 Task: Add a condition where "Channel Is" instagram direct" in recently solved tickets.
Action: Mouse moved to (87, 271)
Screenshot: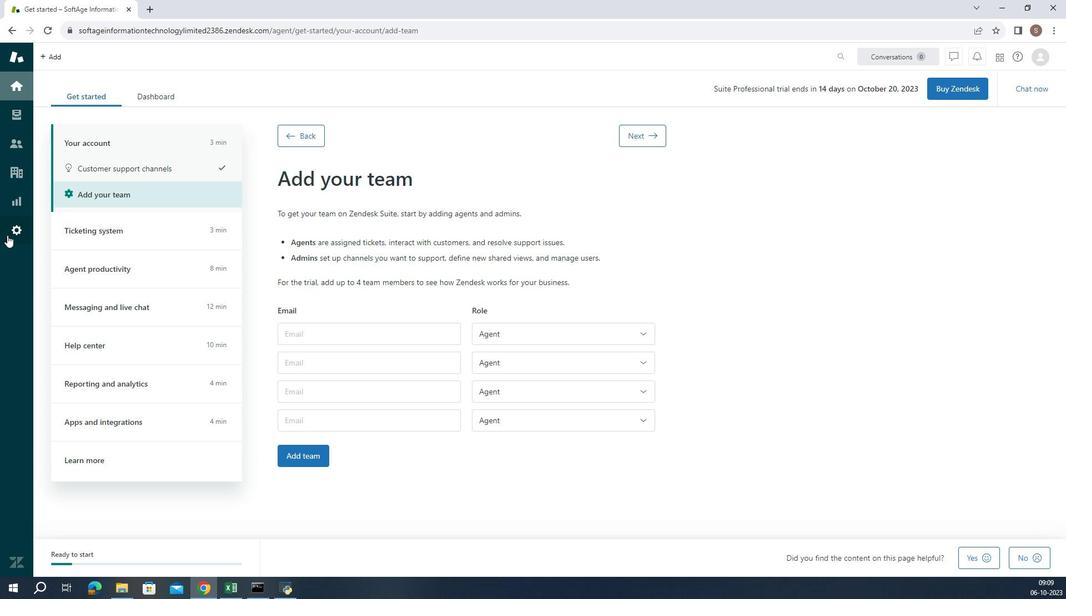 
Action: Mouse pressed left at (87, 271)
Screenshot: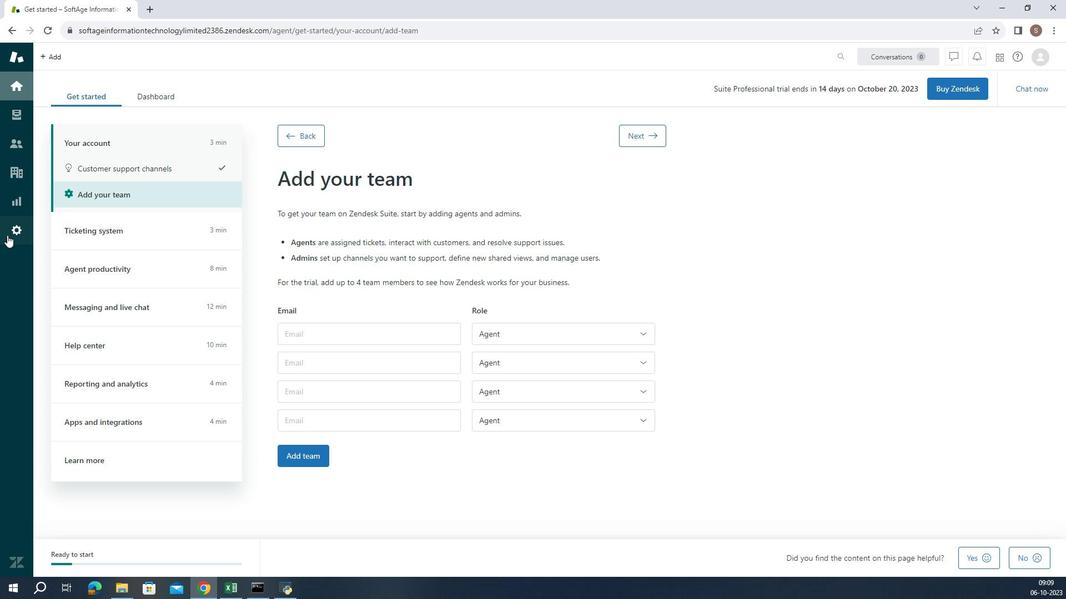 
Action: Mouse moved to (398, 491)
Screenshot: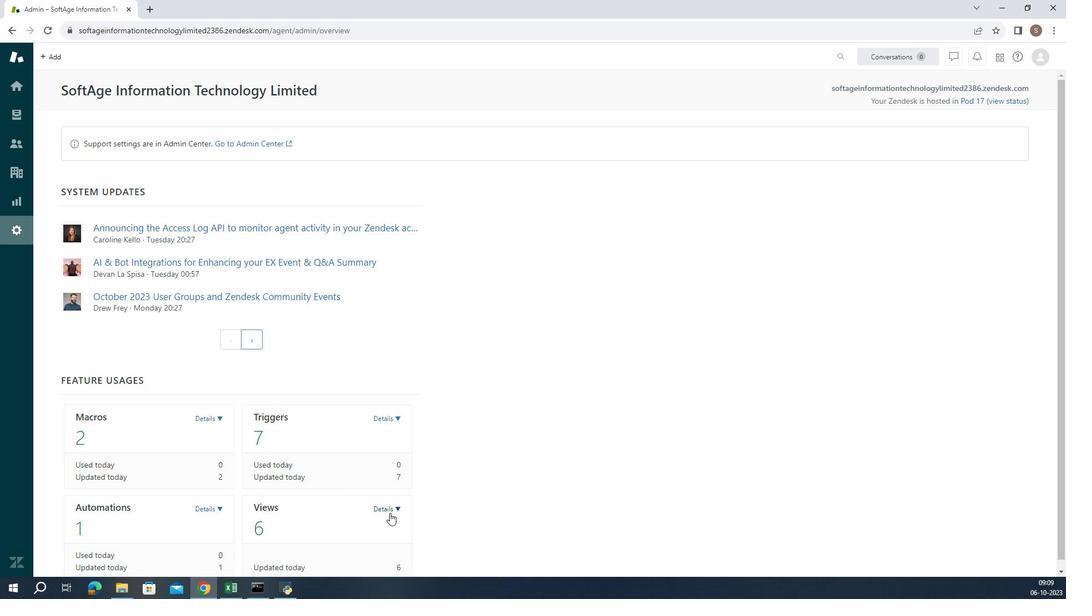
Action: Mouse pressed left at (398, 491)
Screenshot: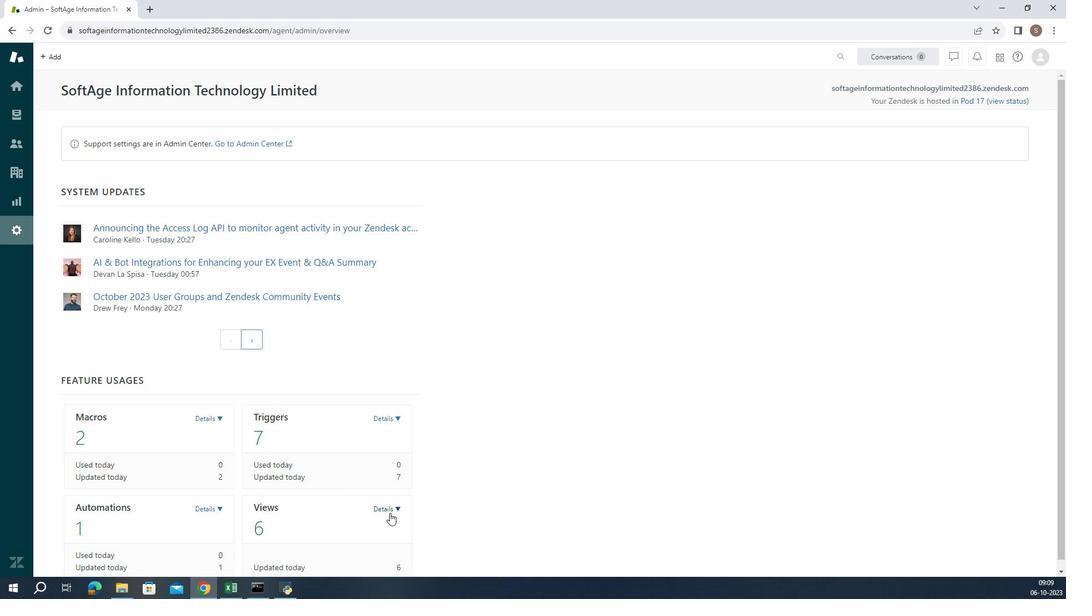 
Action: Mouse moved to (366, 519)
Screenshot: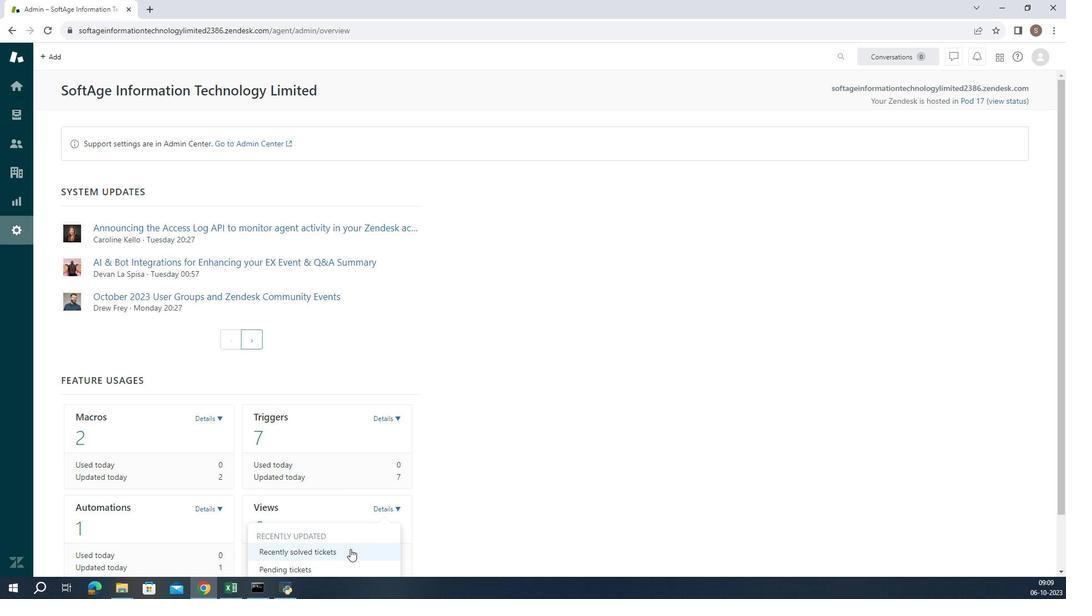 
Action: Mouse pressed left at (366, 519)
Screenshot: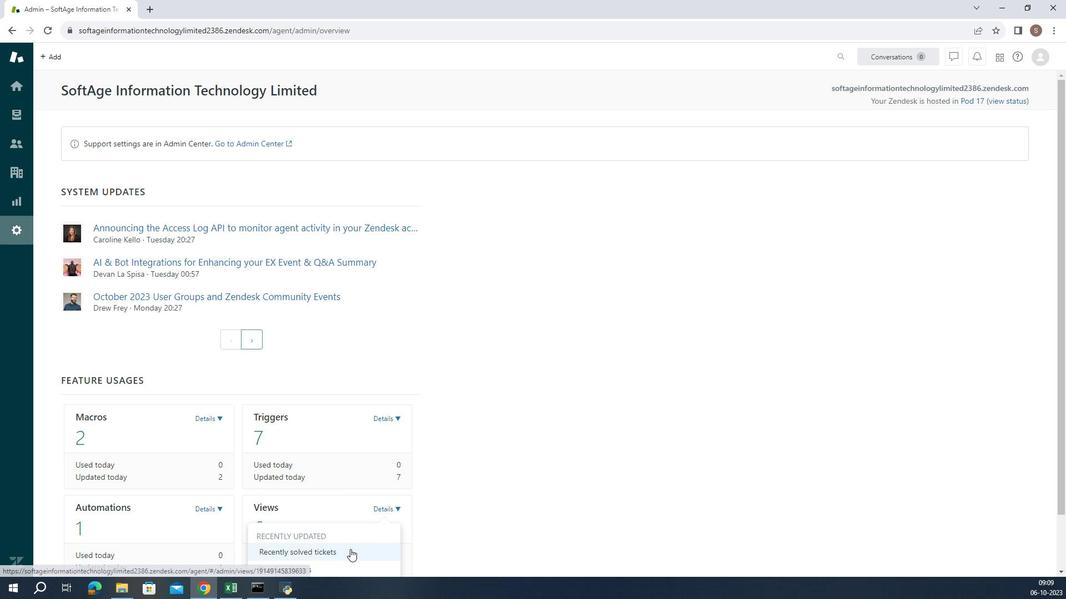 
Action: Mouse moved to (216, 377)
Screenshot: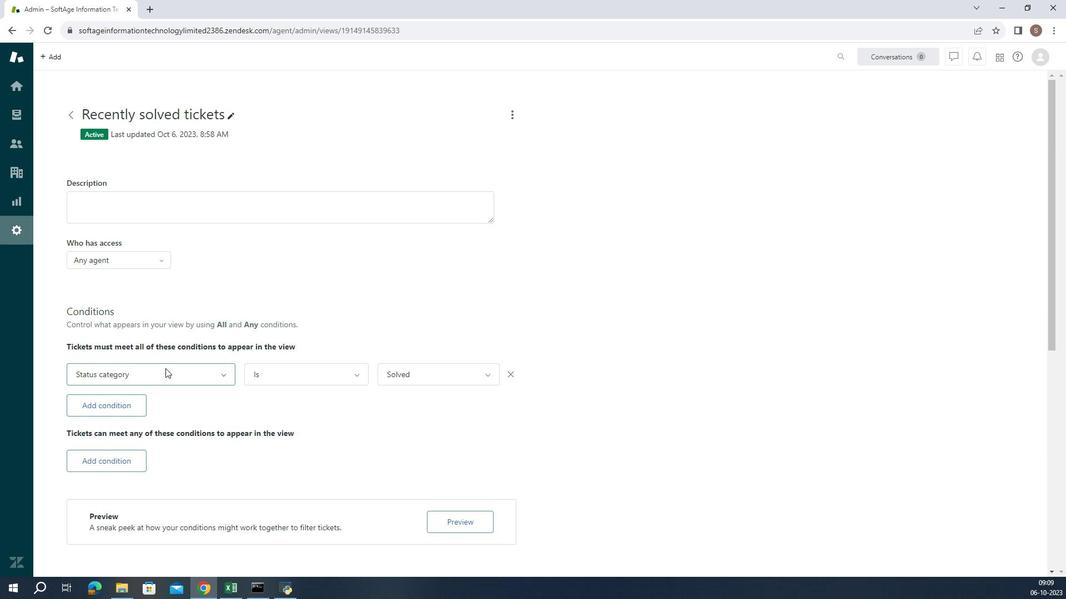 
Action: Mouse pressed left at (216, 377)
Screenshot: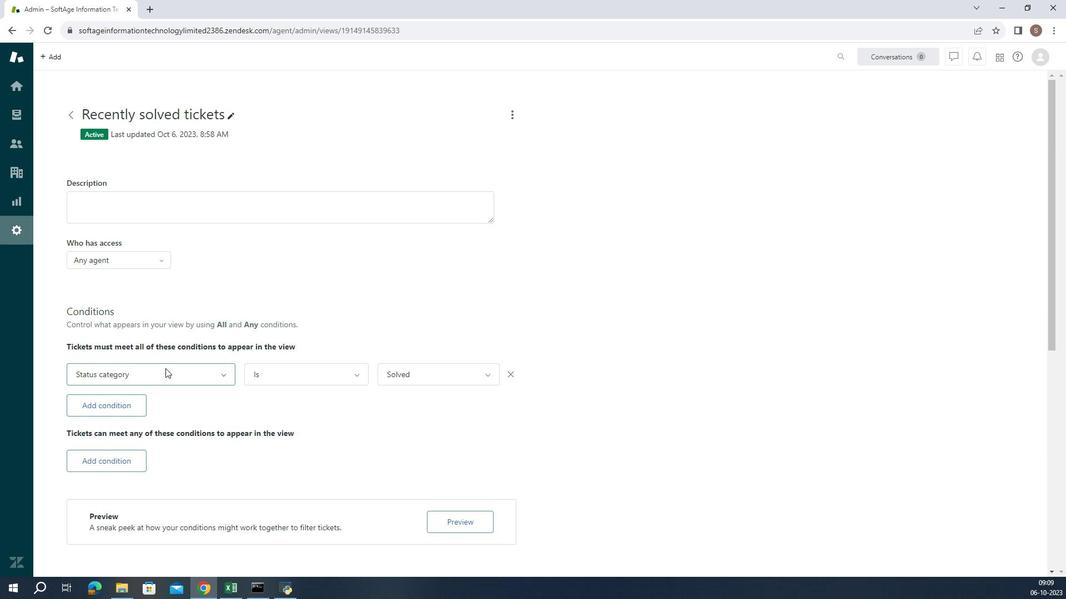 
Action: Mouse moved to (217, 312)
Screenshot: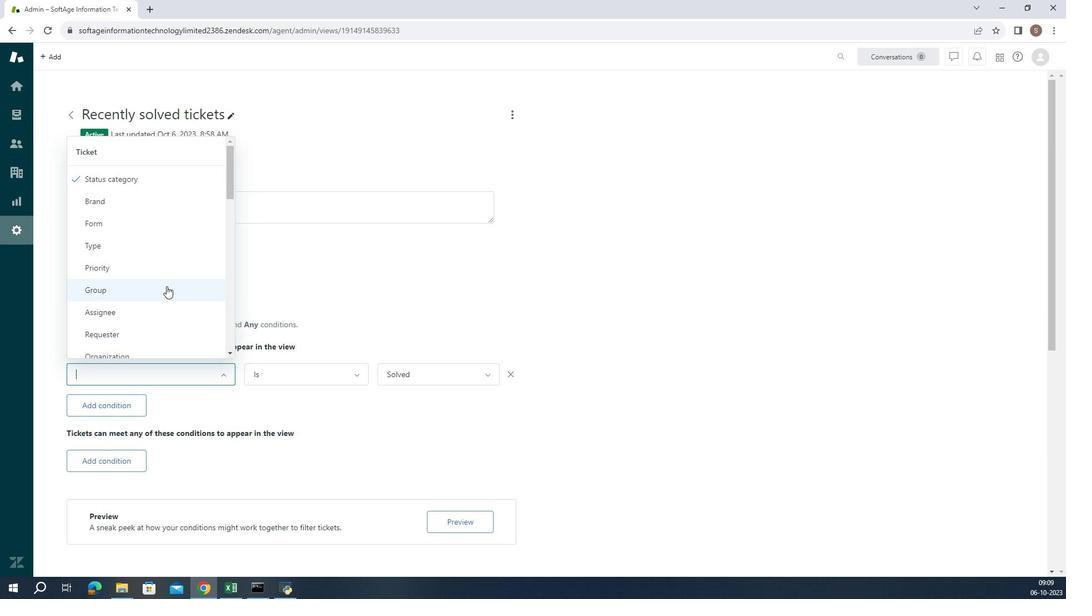 
Action: Mouse scrolled (217, 311) with delta (0, 0)
Screenshot: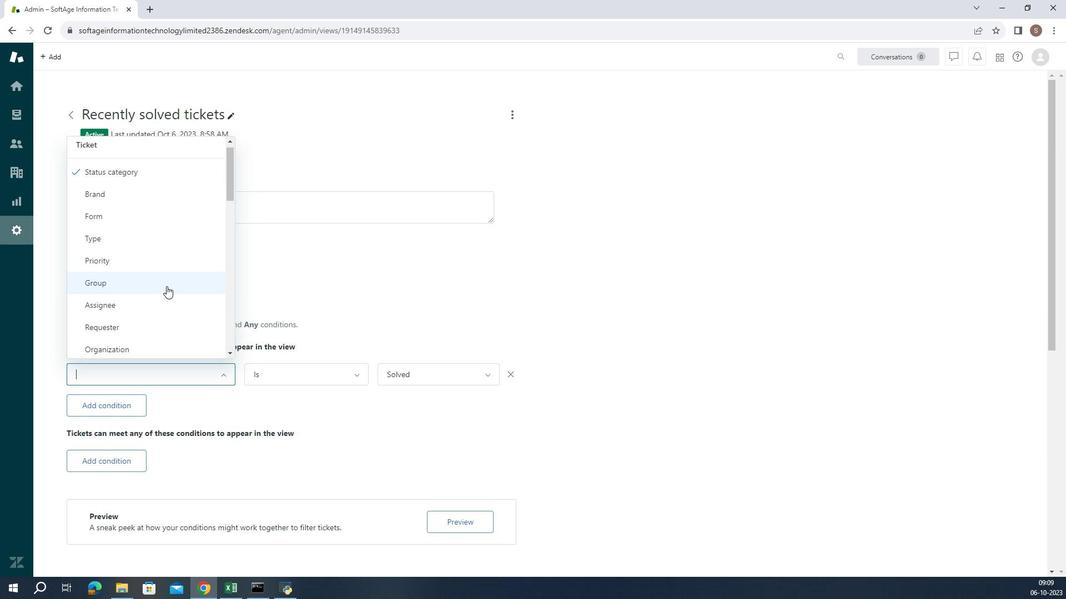 
Action: Mouse scrolled (217, 311) with delta (0, 0)
Screenshot: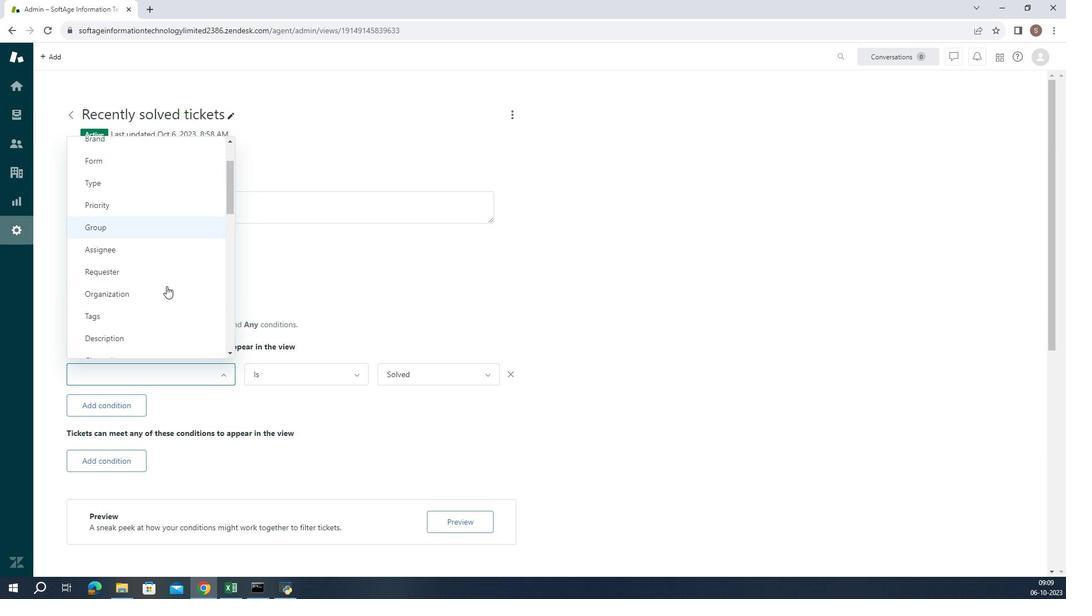 
Action: Mouse scrolled (217, 311) with delta (0, 0)
Screenshot: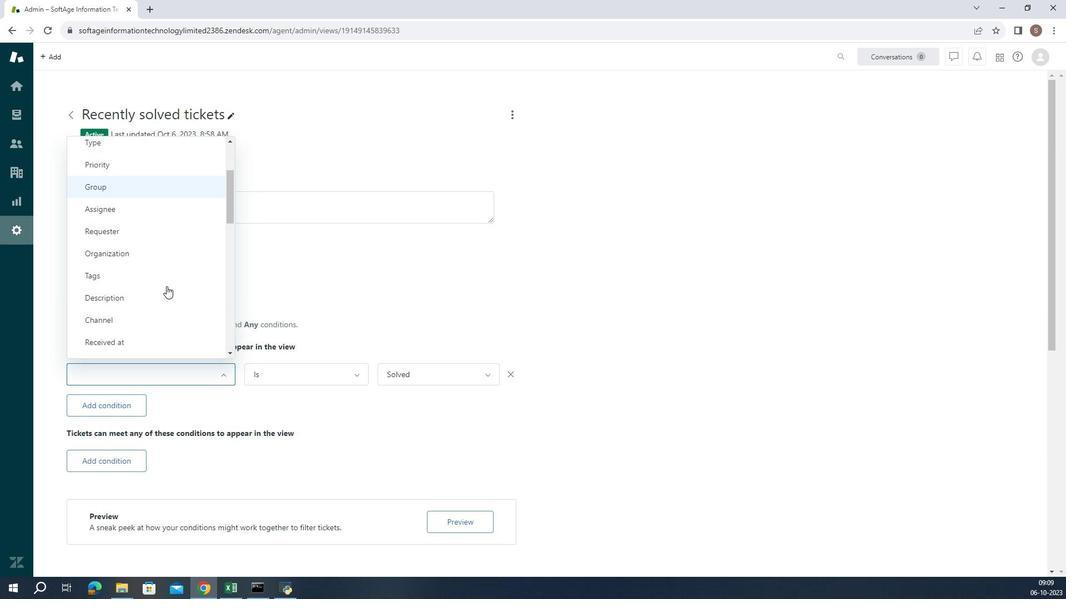 
Action: Mouse moved to (202, 289)
Screenshot: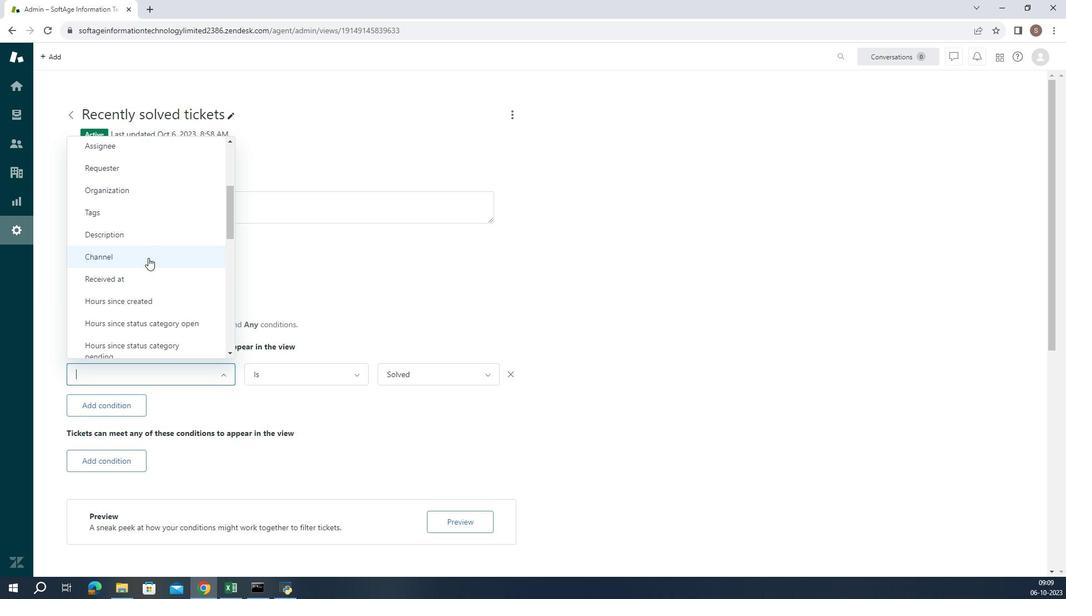 
Action: Mouse pressed left at (202, 289)
Screenshot: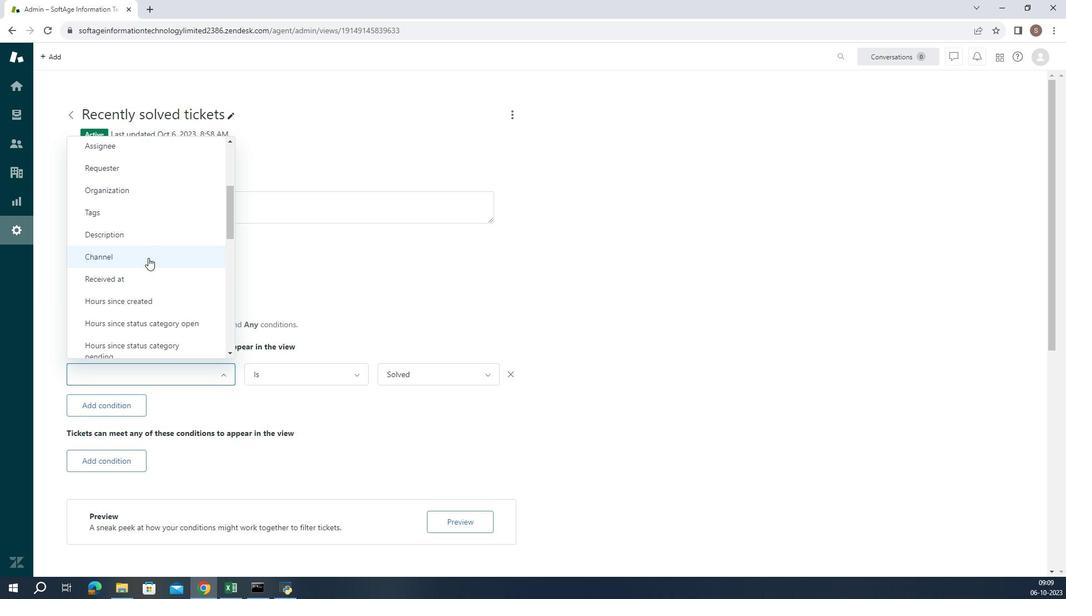 
Action: Mouse moved to (329, 377)
Screenshot: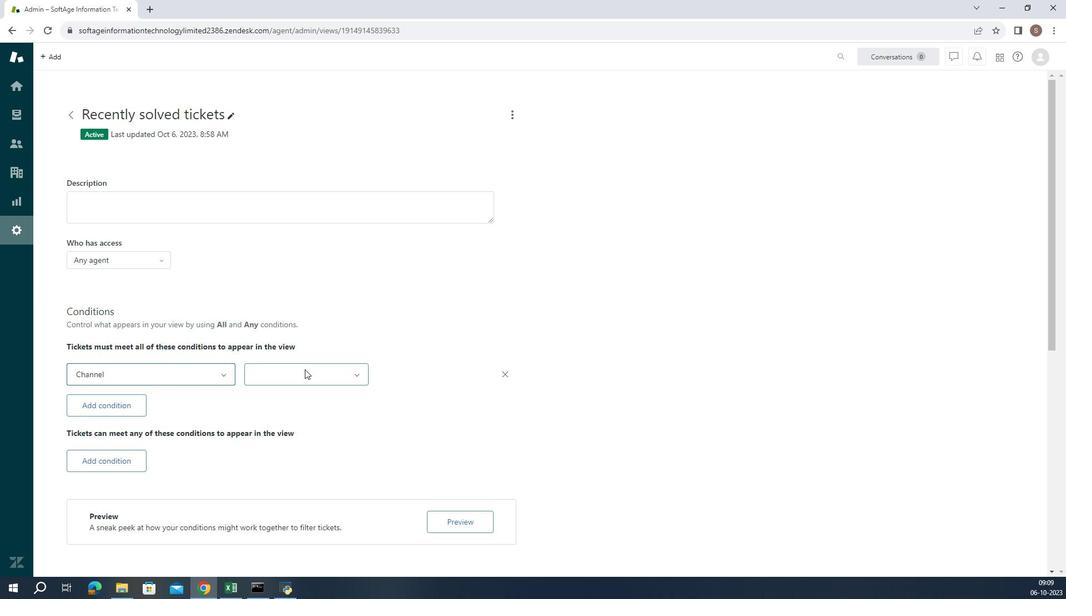
Action: Mouse pressed left at (329, 377)
Screenshot: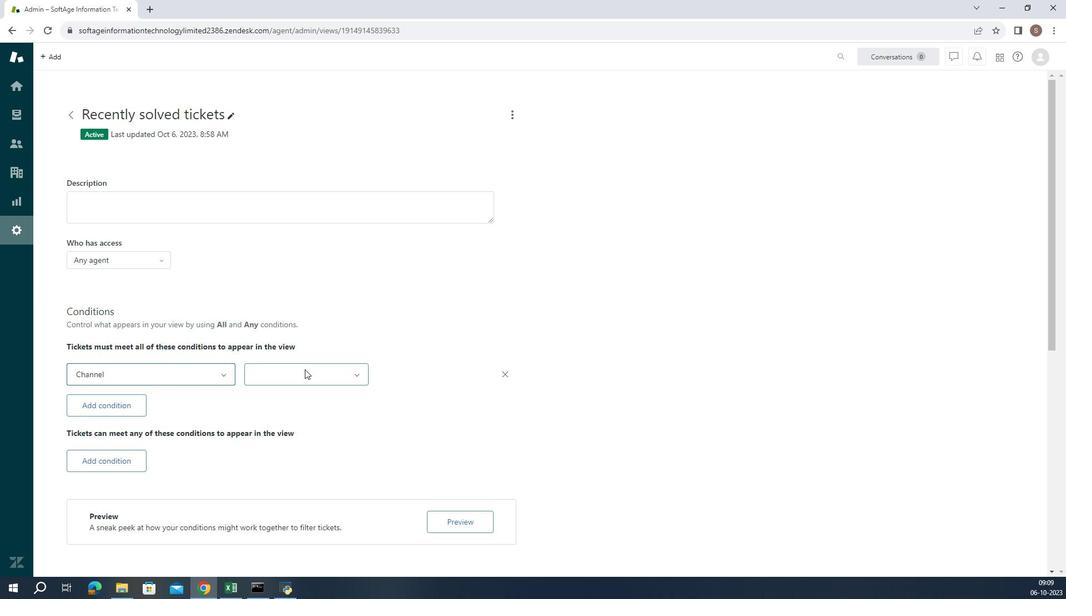 
Action: Mouse moved to (331, 400)
Screenshot: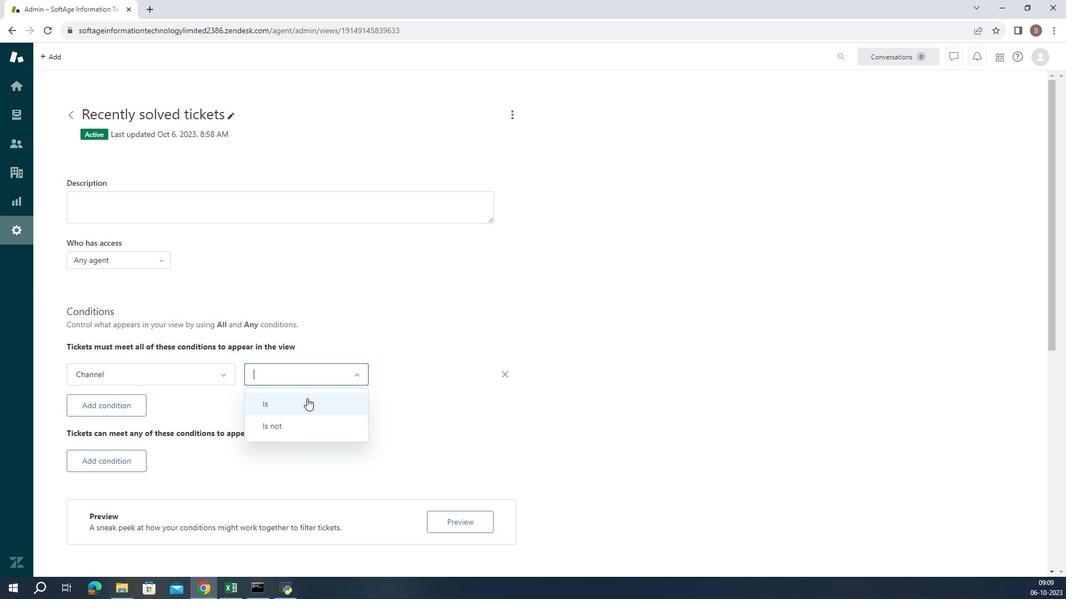 
Action: Mouse pressed left at (331, 400)
Screenshot: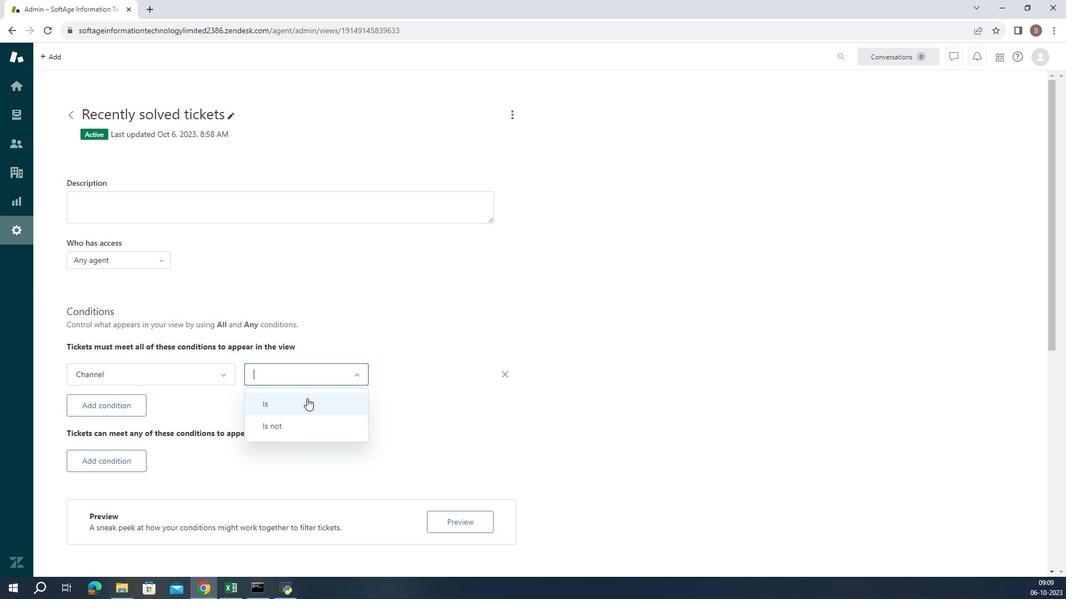 
Action: Mouse moved to (426, 381)
Screenshot: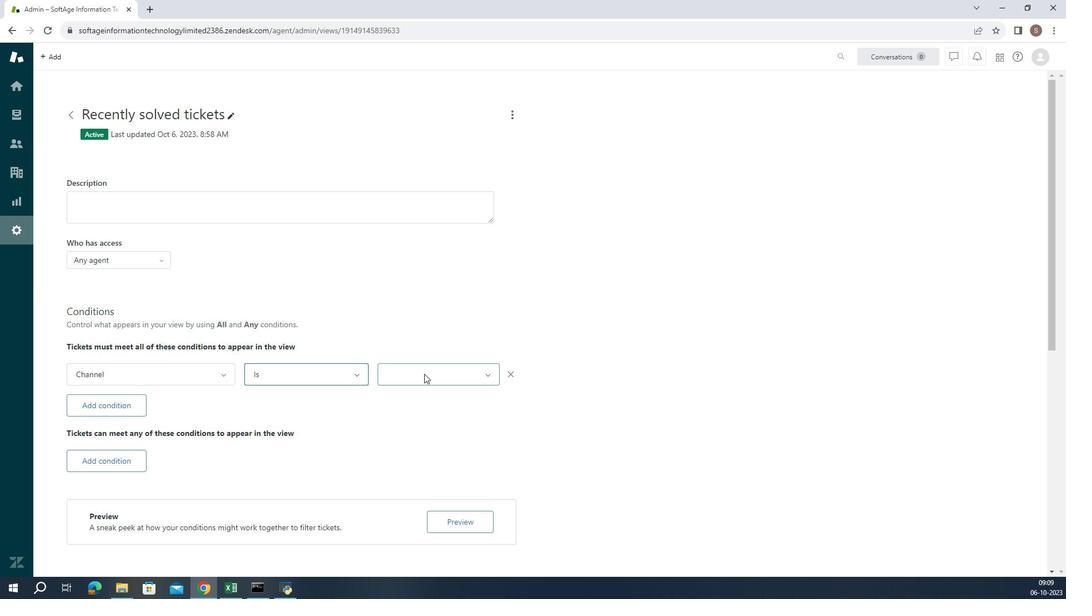 
Action: Mouse pressed left at (426, 381)
Screenshot: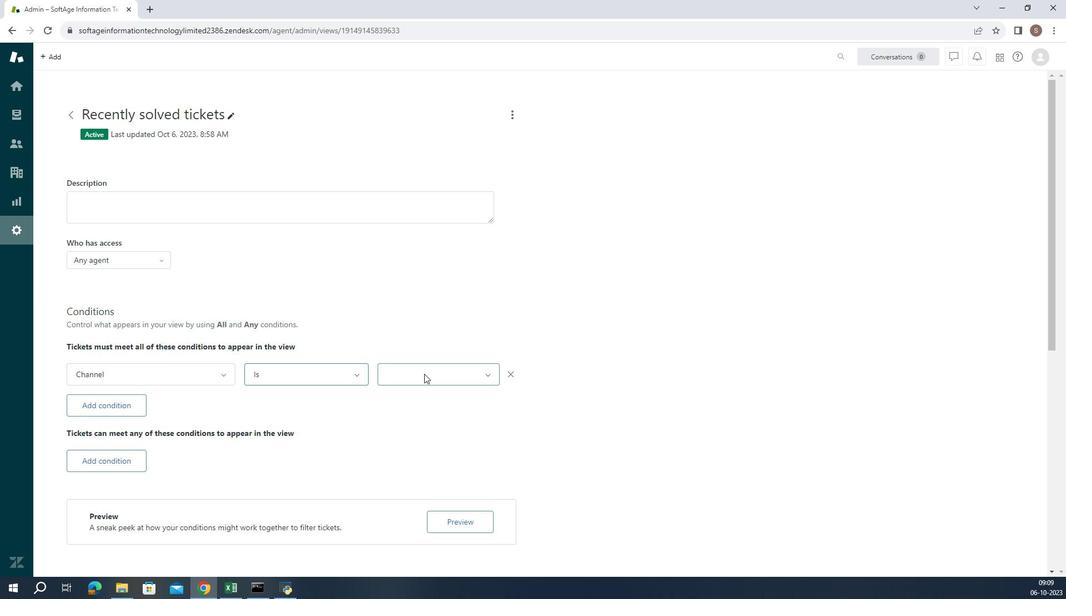 
Action: Mouse moved to (441, 294)
Screenshot: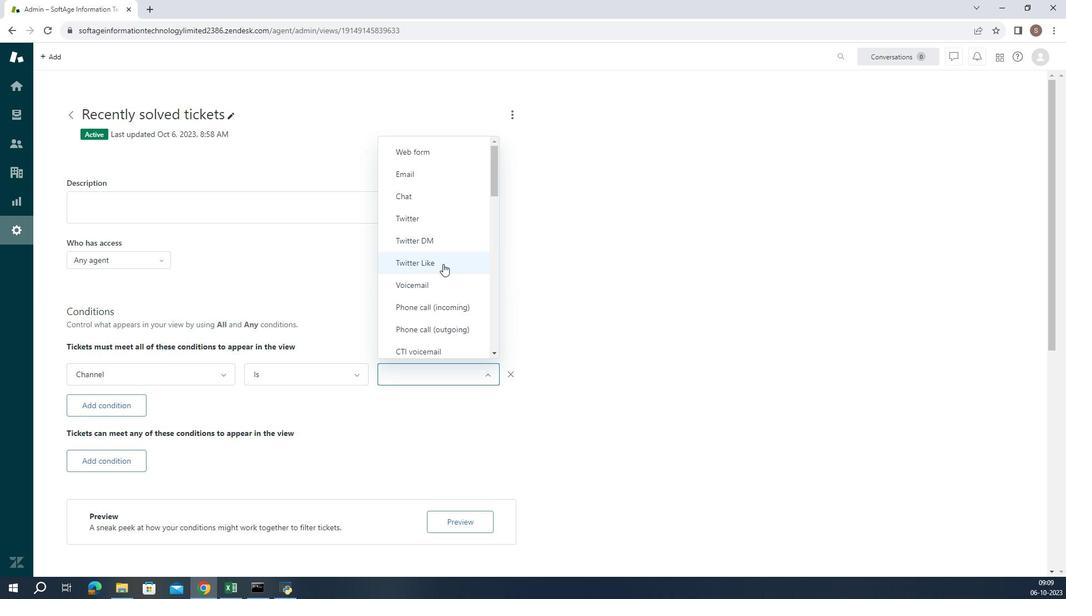 
Action: Mouse scrolled (441, 294) with delta (0, 0)
Screenshot: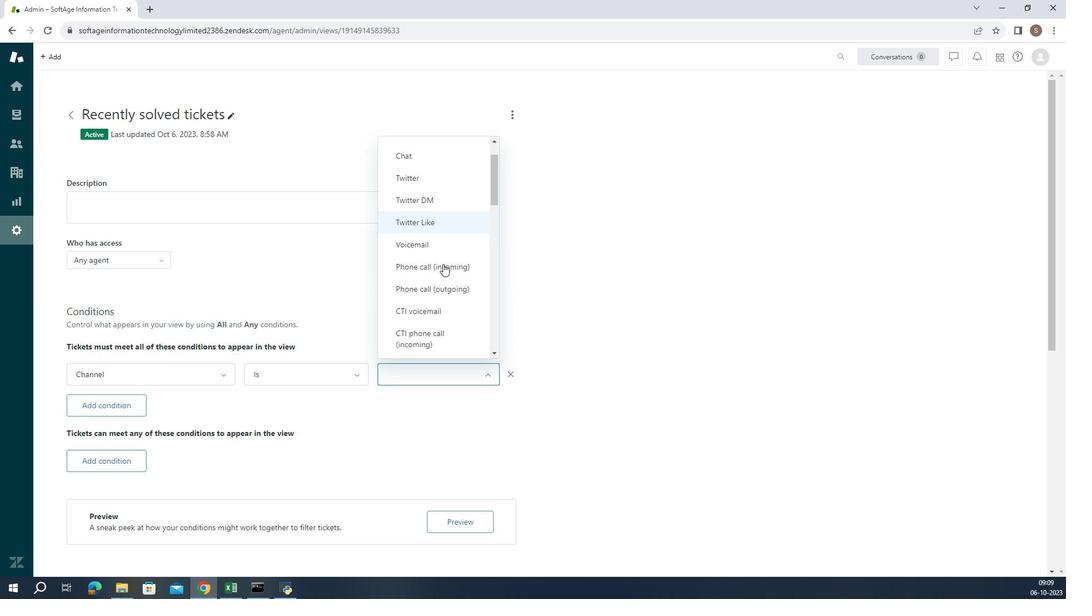 
Action: Mouse scrolled (441, 294) with delta (0, 0)
Screenshot: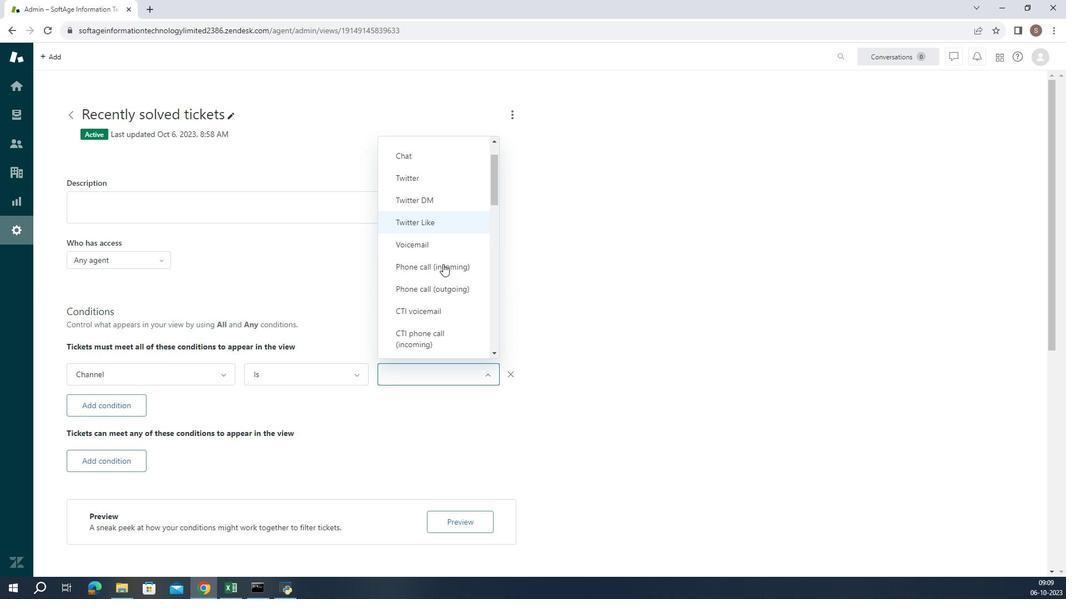 
Action: Mouse scrolled (441, 294) with delta (0, 0)
Screenshot: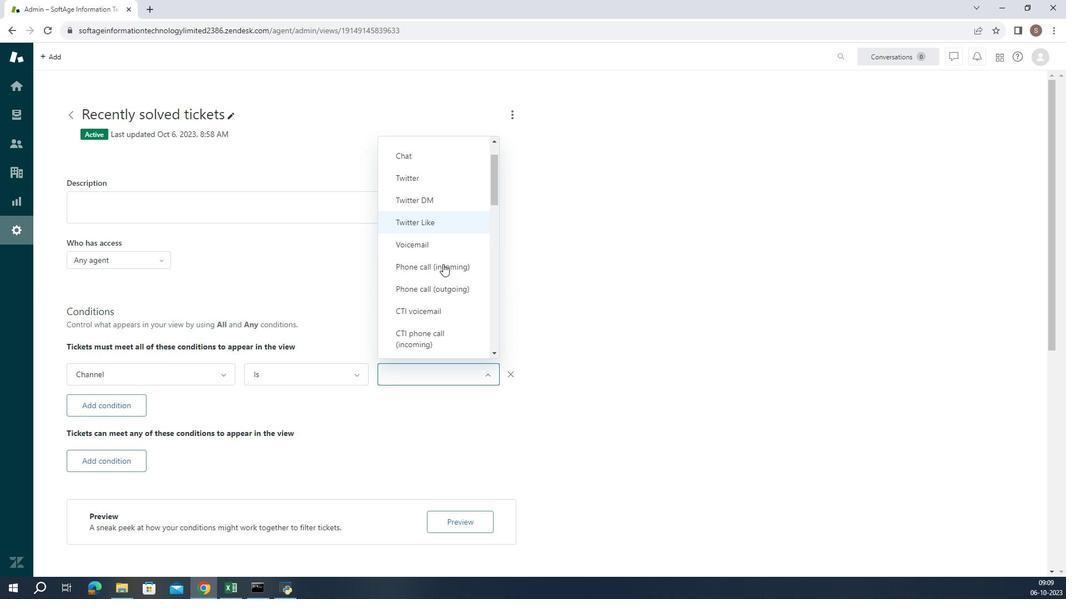 
Action: Mouse scrolled (441, 294) with delta (0, 0)
Screenshot: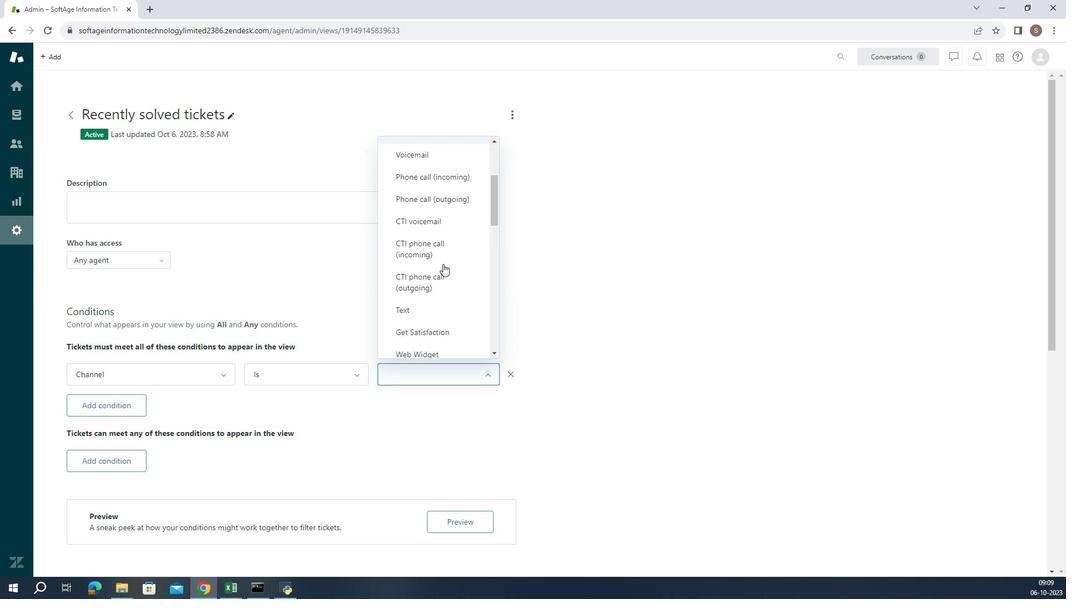 
Action: Mouse scrolled (441, 294) with delta (0, 0)
Screenshot: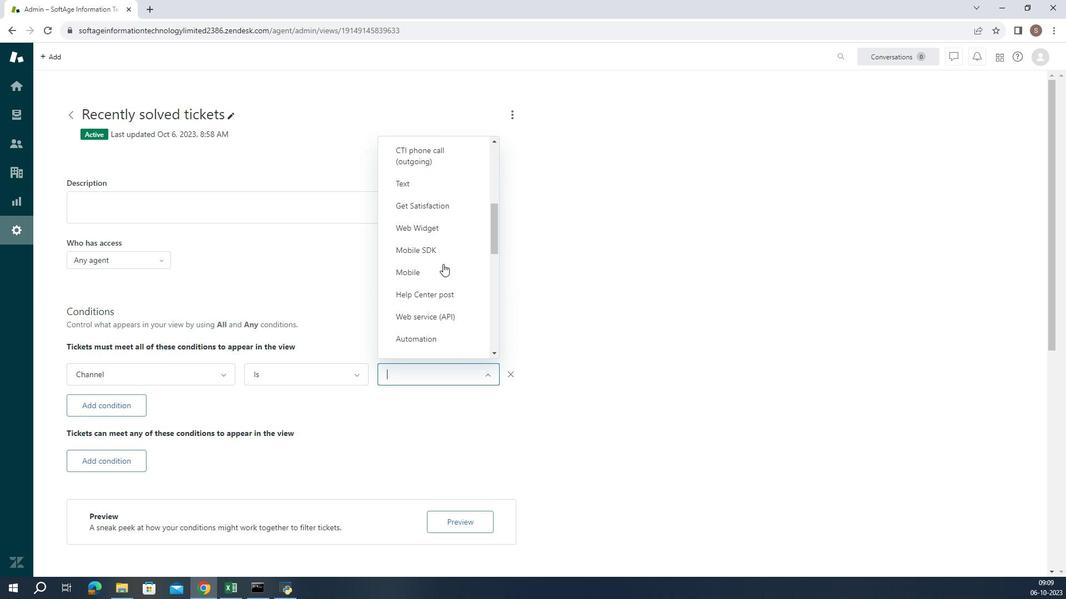 
Action: Mouse scrolled (441, 294) with delta (0, 0)
Screenshot: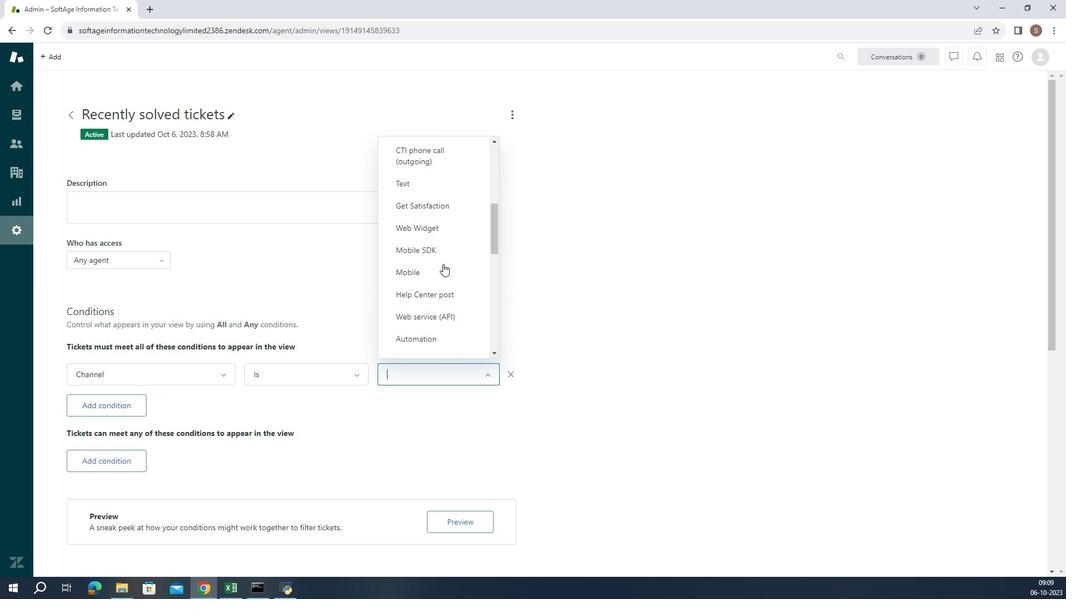 
Action: Mouse scrolled (441, 294) with delta (0, 0)
Screenshot: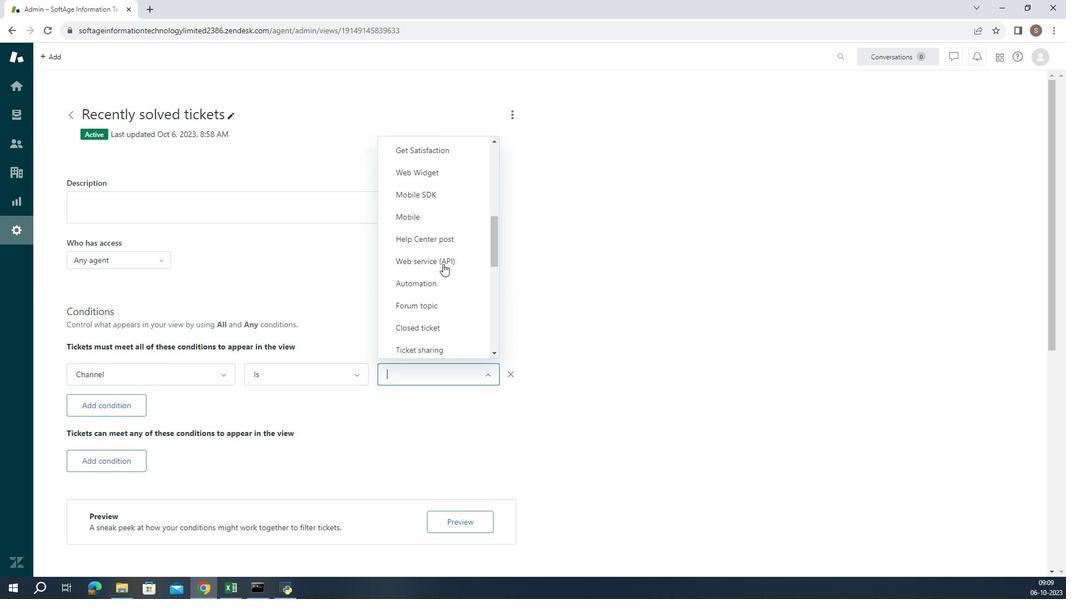 
Action: Mouse scrolled (441, 294) with delta (0, 0)
Screenshot: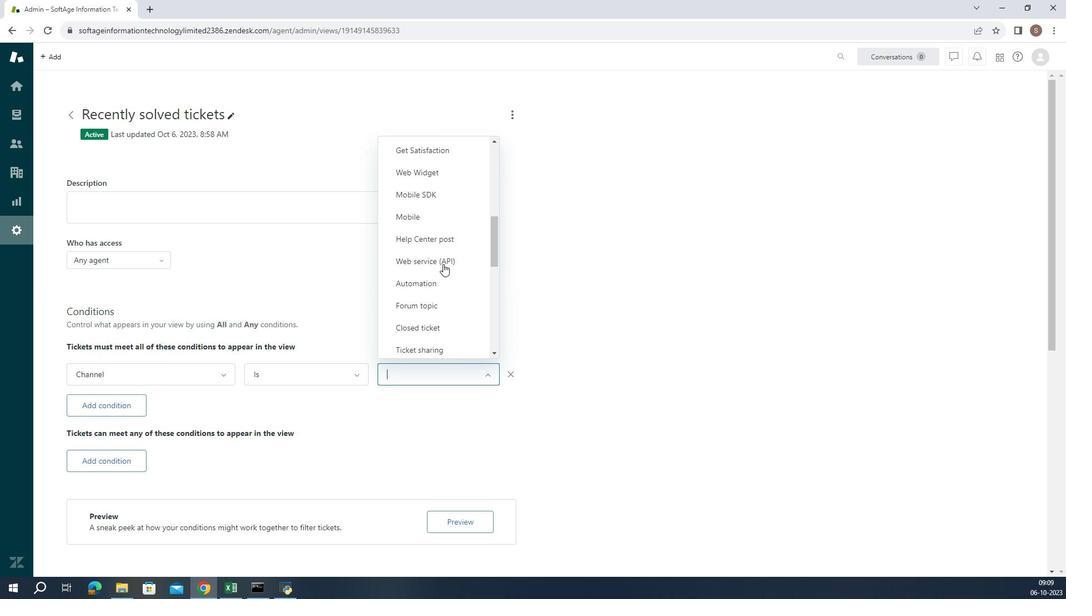 
Action: Mouse moved to (441, 301)
Screenshot: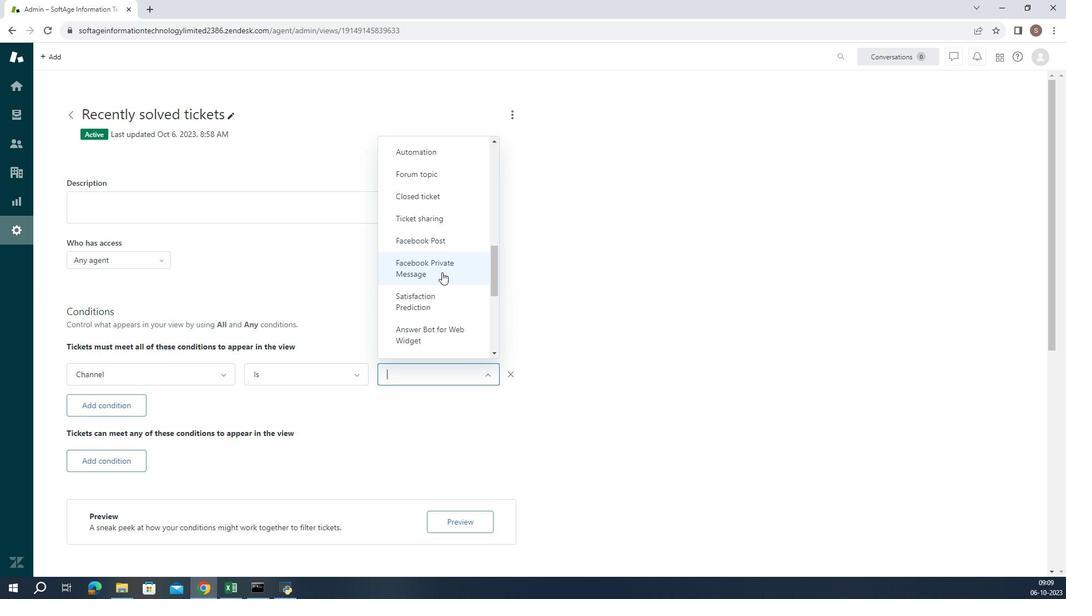 
Action: Mouse scrolled (441, 300) with delta (0, 0)
Screenshot: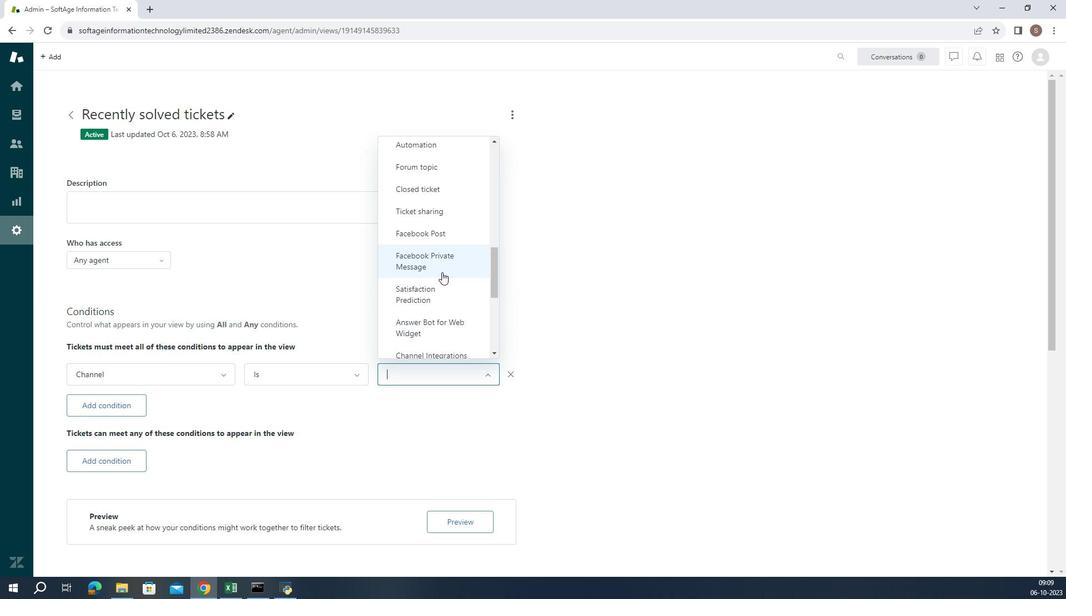 
Action: Mouse scrolled (441, 300) with delta (0, 0)
Screenshot: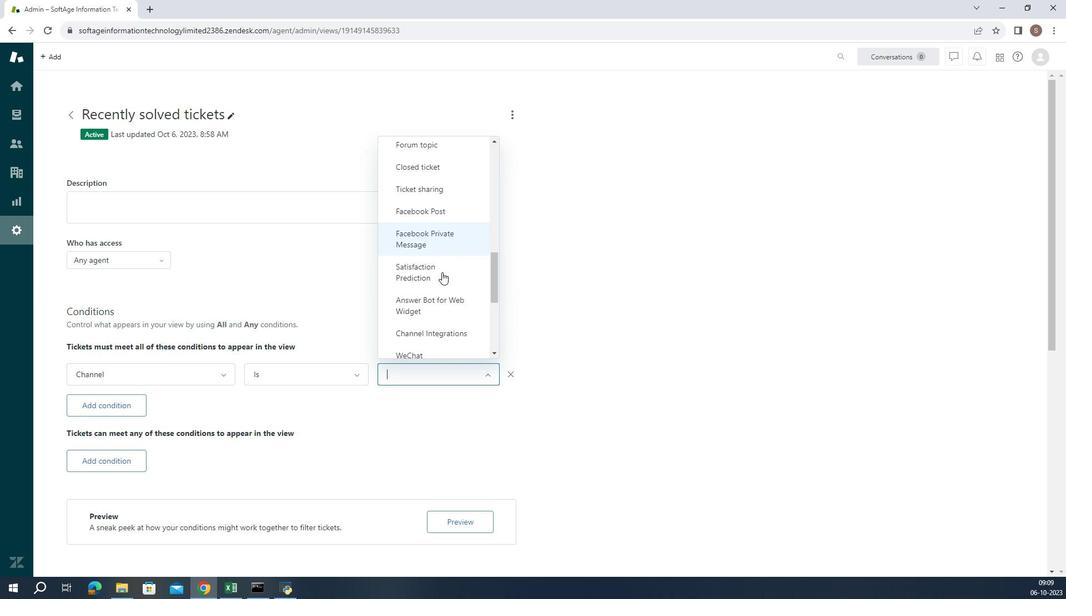 
Action: Mouse moved to (439, 300)
Screenshot: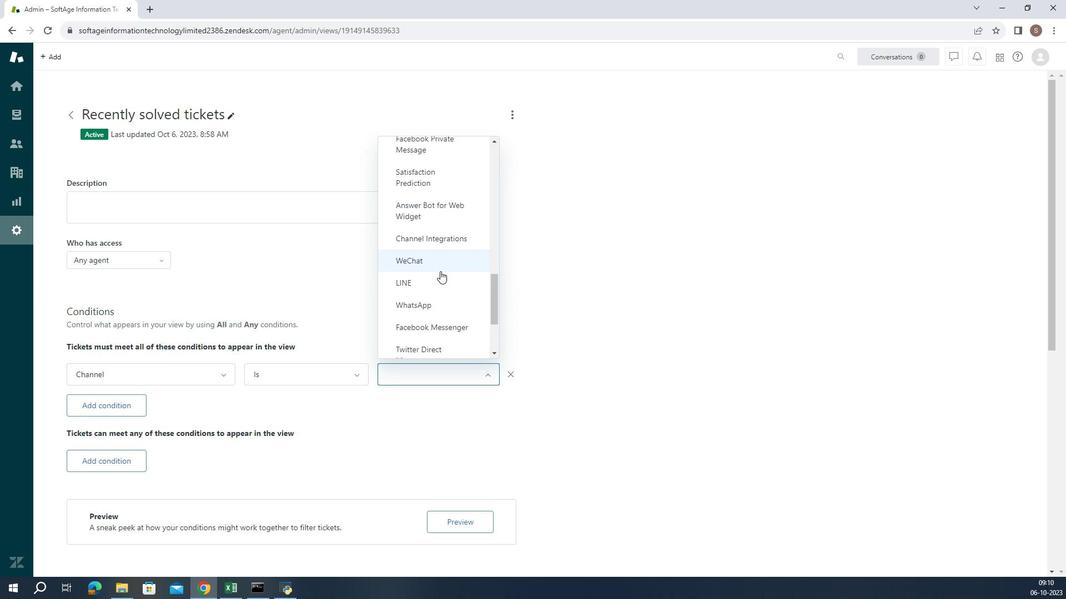 
Action: Mouse scrolled (439, 299) with delta (0, 0)
Screenshot: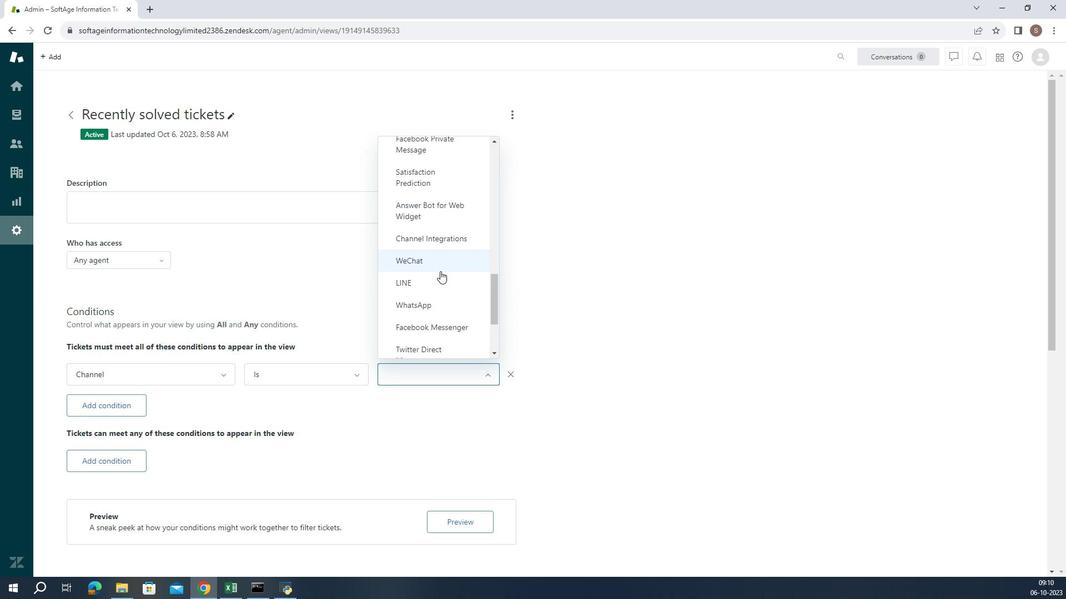 
Action: Mouse scrolled (439, 299) with delta (0, 0)
Screenshot: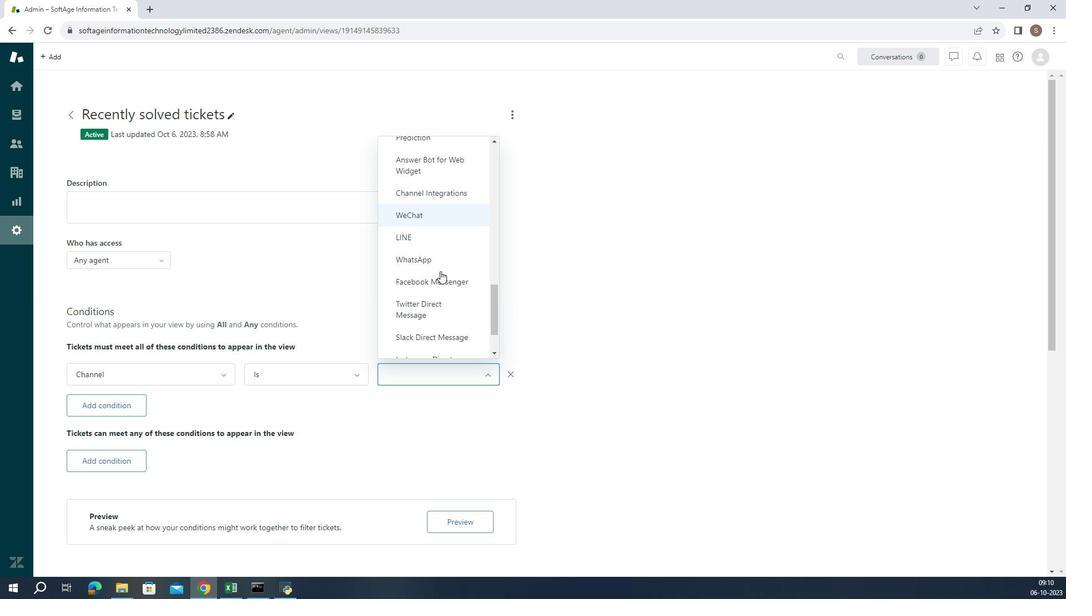 
Action: Mouse moved to (438, 331)
Screenshot: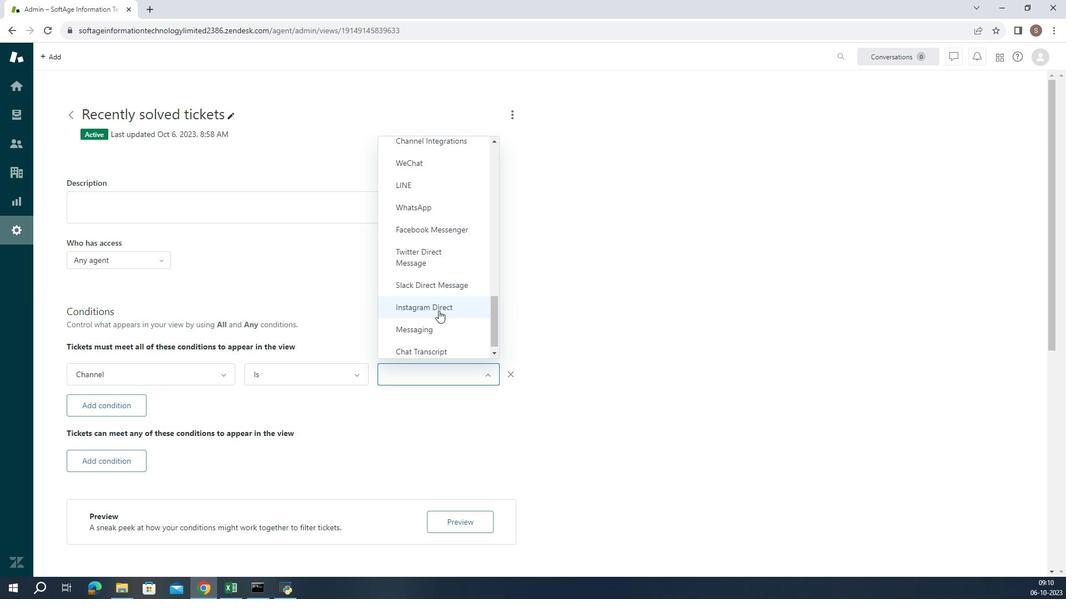 
Action: Mouse pressed left at (438, 331)
Screenshot: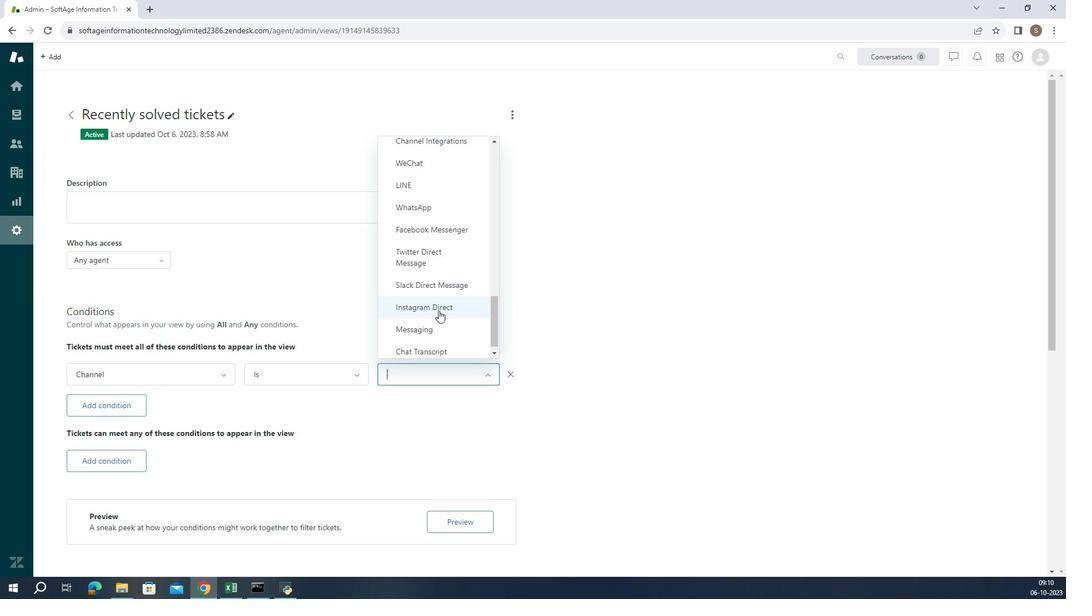 
Action: Mouse moved to (437, 341)
Screenshot: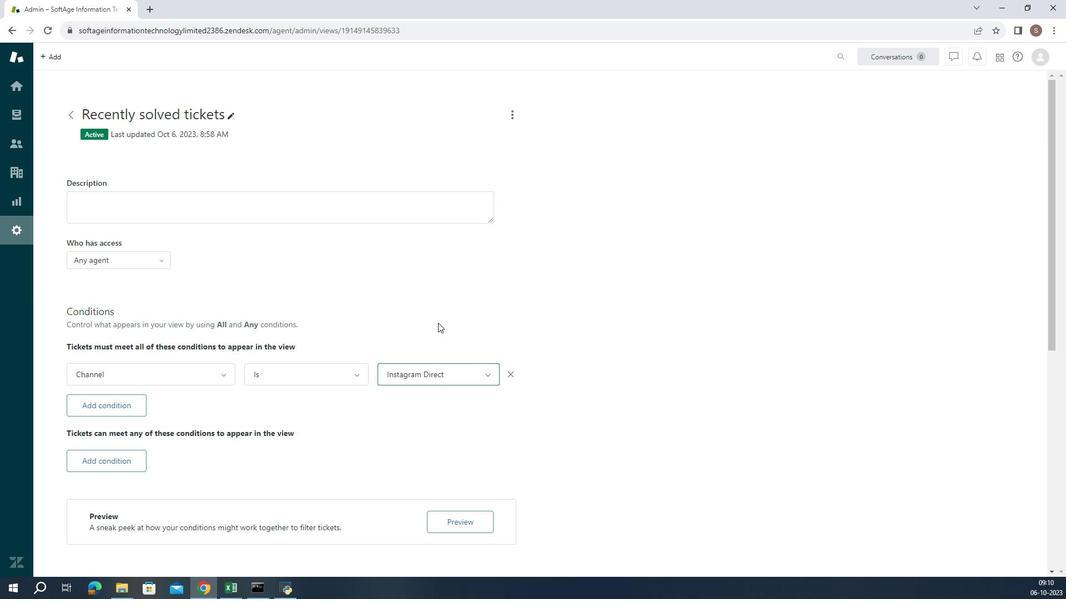 
Action: Mouse pressed left at (437, 341)
Screenshot: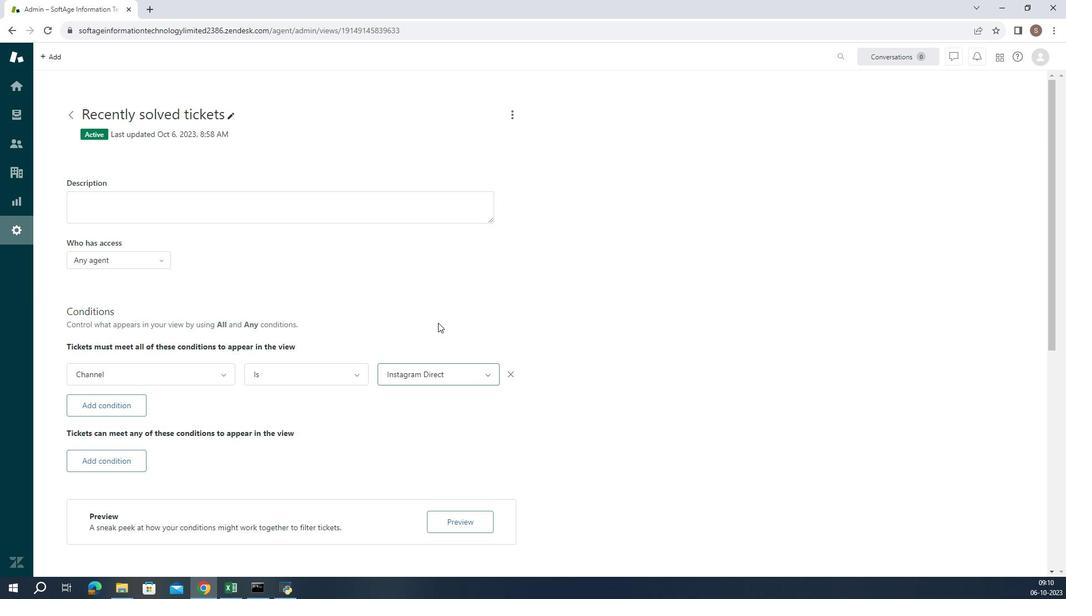 
Action: Mouse moved to (394, 361)
Screenshot: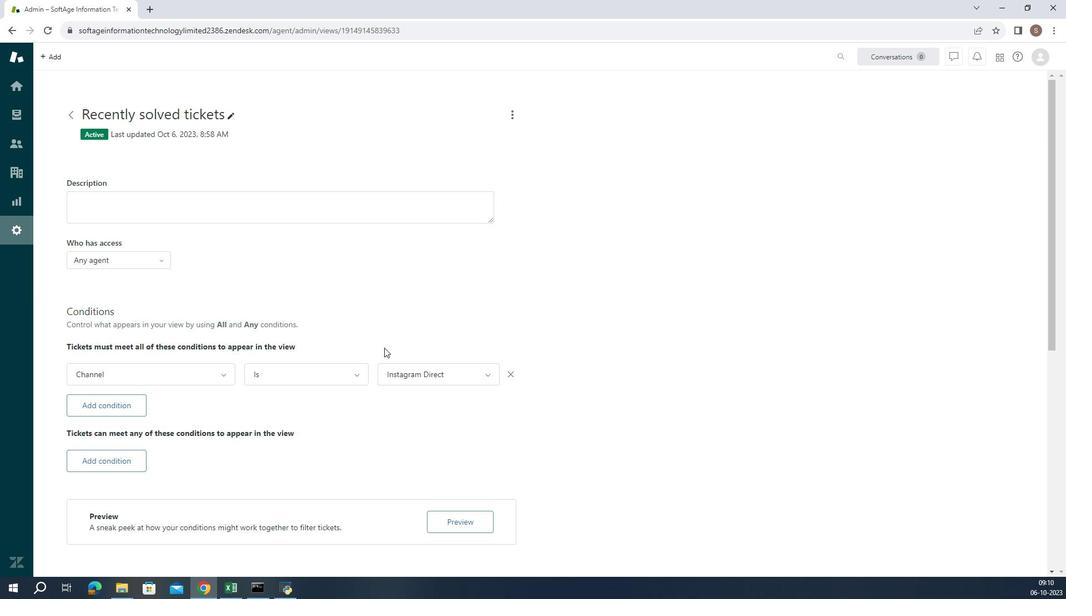
